 Task: Move the task Implement a dashboard for administrators to monitor app usage to the section Done in the project TripHive and filter the tasks in the project by Due next week.
Action: Mouse moved to (60, 346)
Screenshot: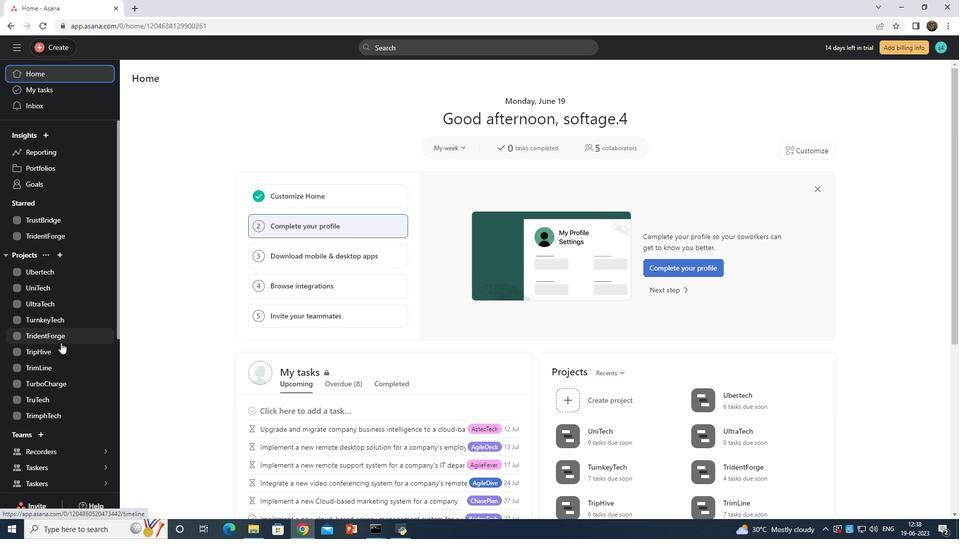 
Action: Mouse pressed left at (60, 346)
Screenshot: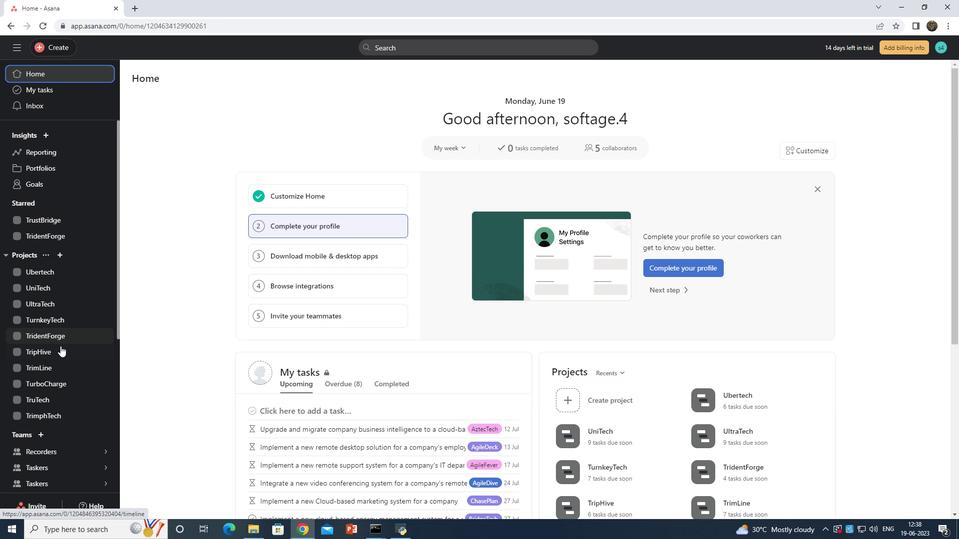
Action: Mouse moved to (174, 96)
Screenshot: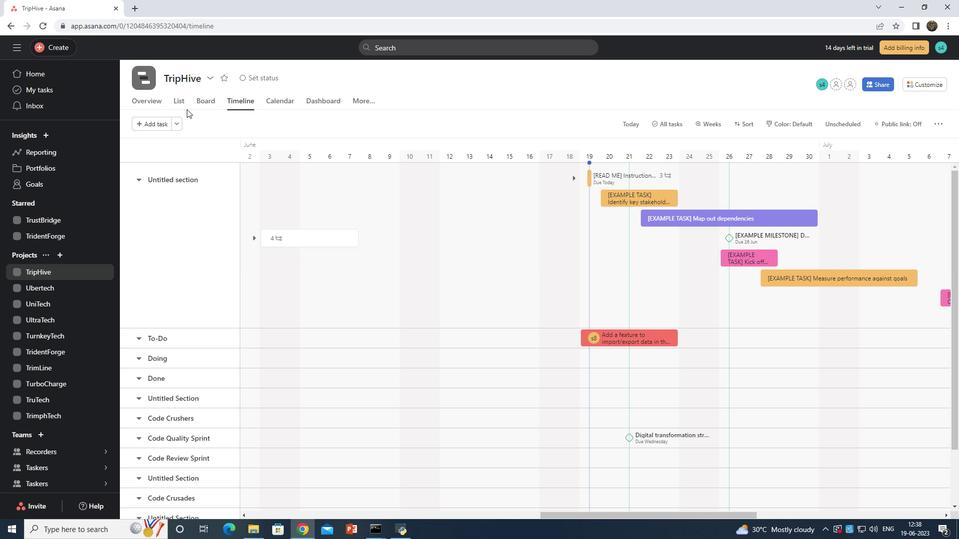 
Action: Mouse pressed left at (174, 96)
Screenshot: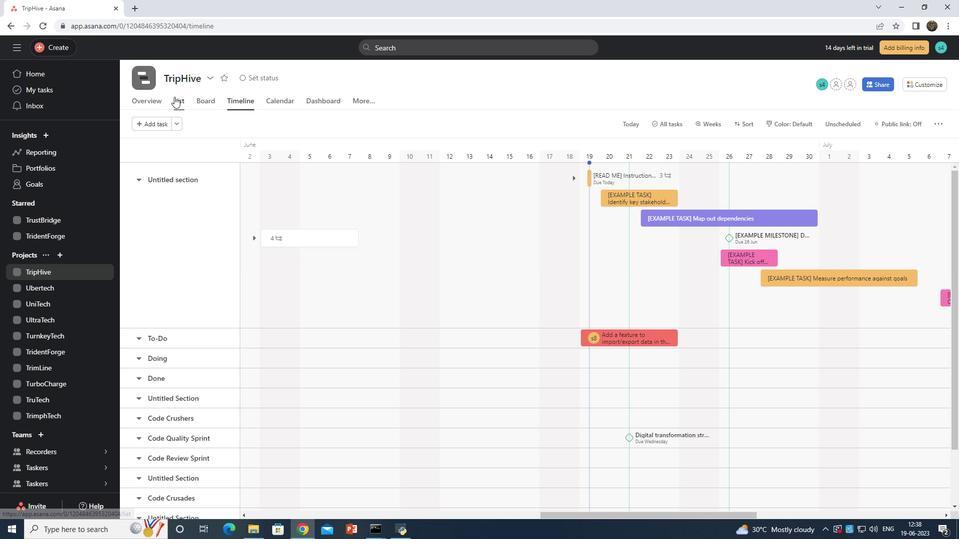 
Action: Mouse moved to (414, 352)
Screenshot: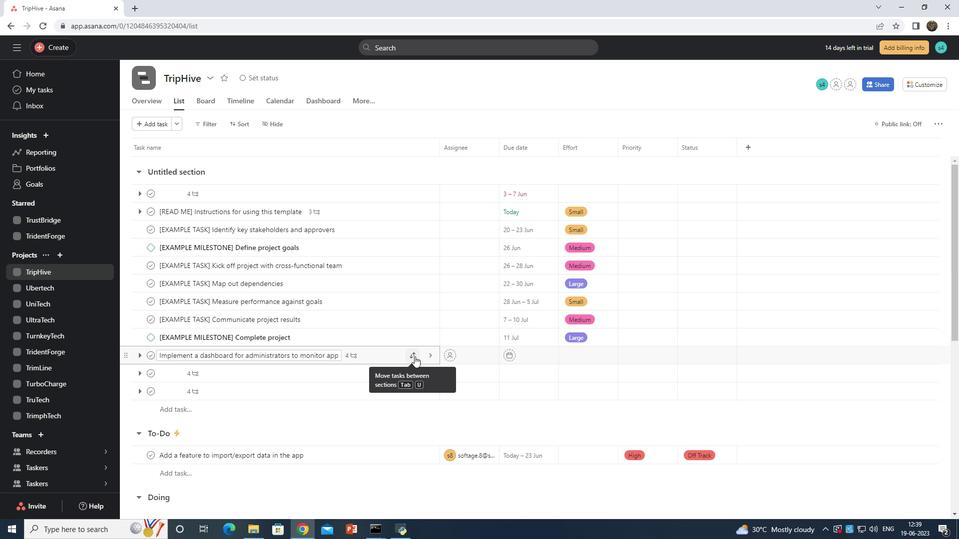 
Action: Mouse pressed left at (414, 352)
Screenshot: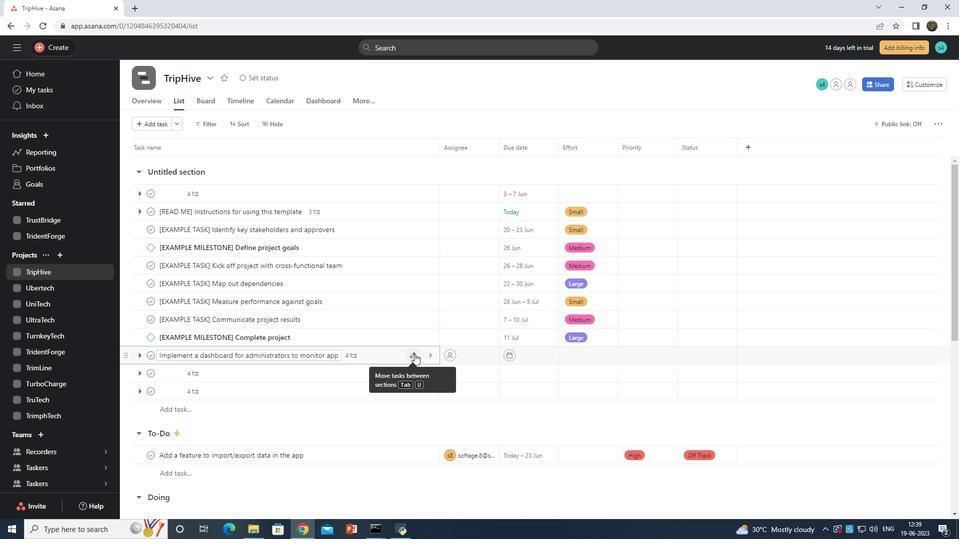 
Action: Mouse moved to (363, 224)
Screenshot: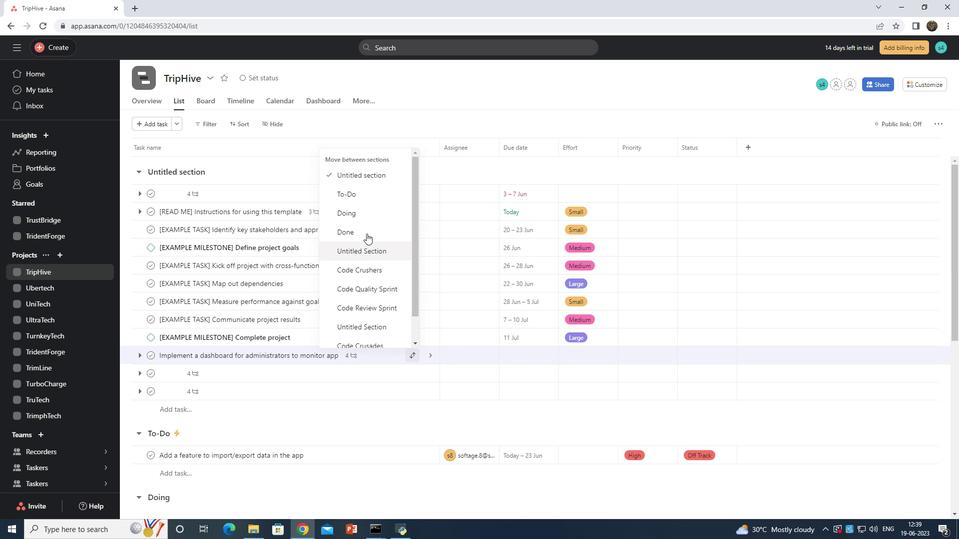 
Action: Mouse pressed left at (363, 224)
Screenshot: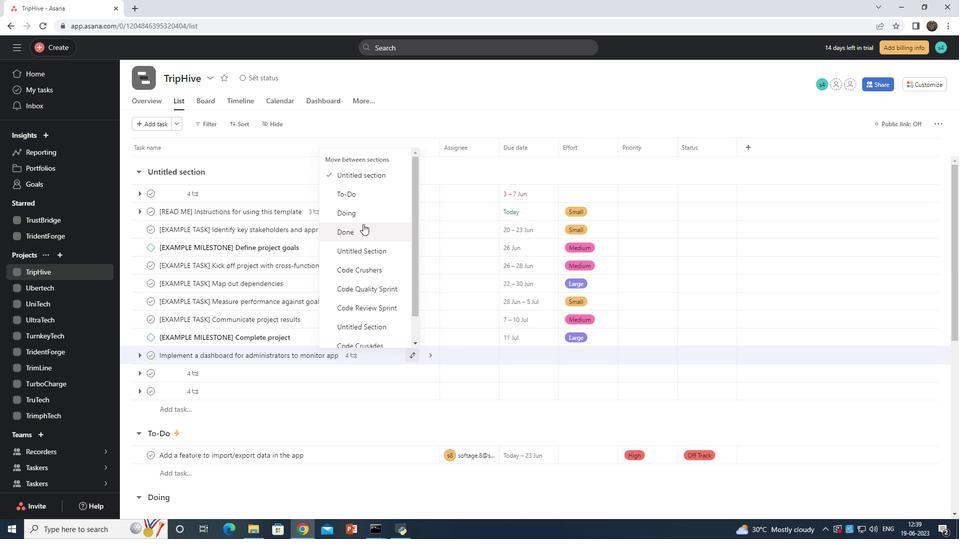 
Action: Mouse moved to (205, 118)
Screenshot: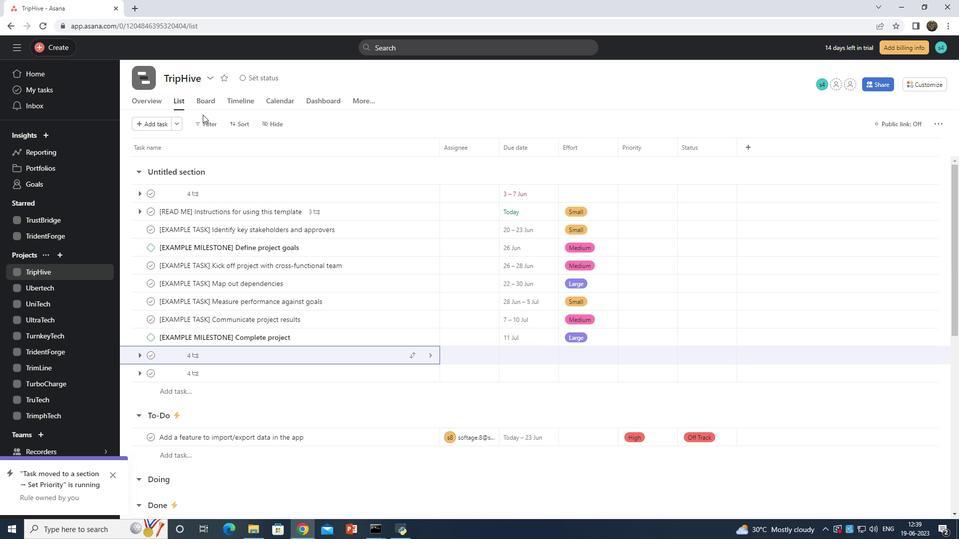 
Action: Mouse pressed left at (205, 118)
Screenshot: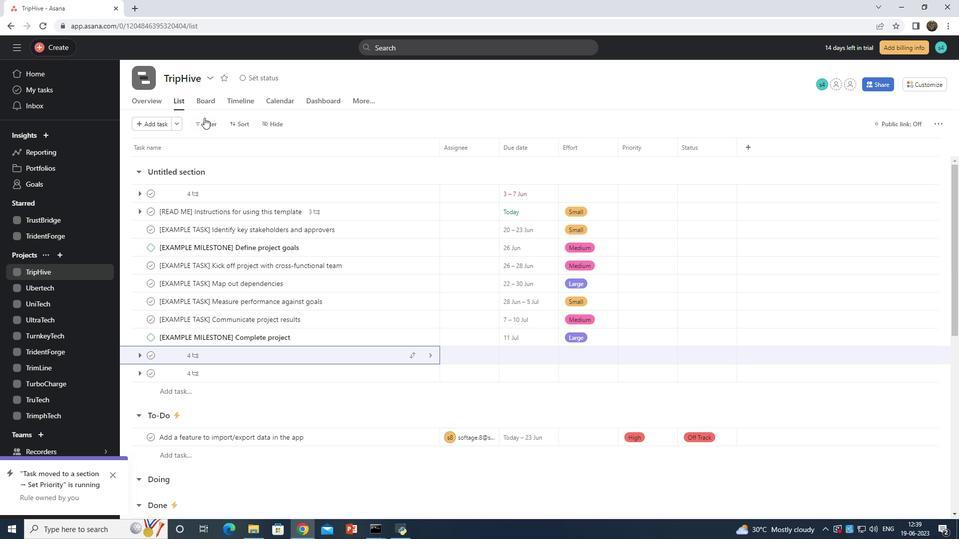 
Action: Mouse moved to (218, 182)
Screenshot: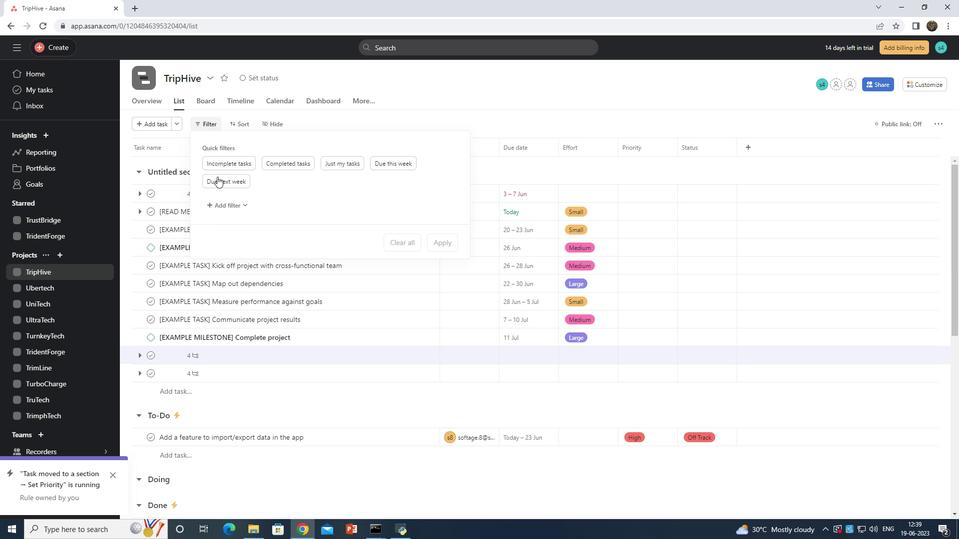 
Action: Mouse pressed left at (218, 182)
Screenshot: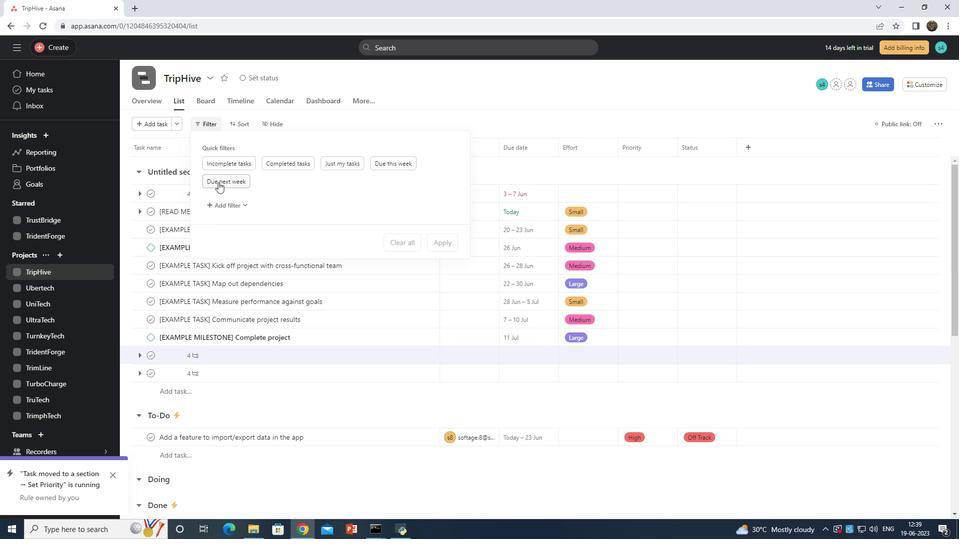 
Action: Mouse moved to (944, 307)
Screenshot: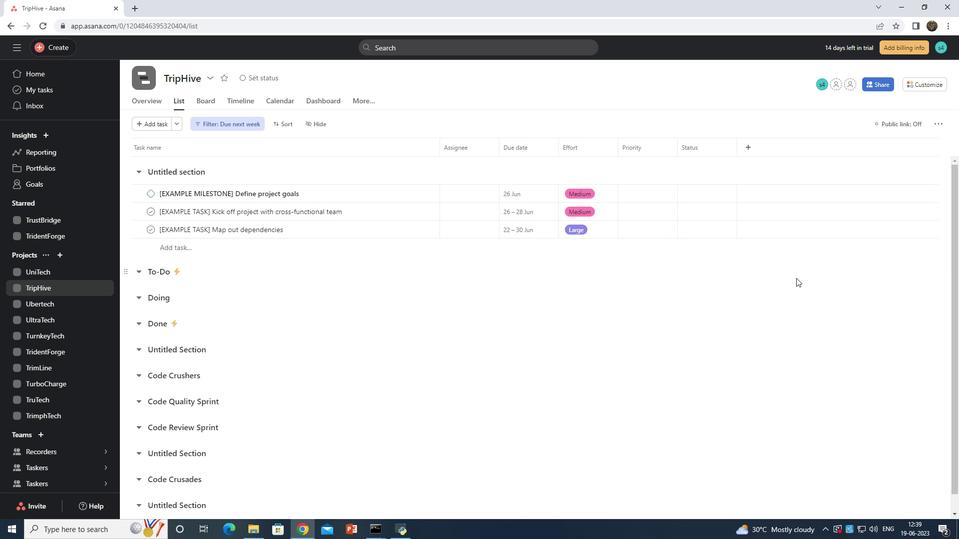 
